 Task: Create a section Speed Racer and in the section, add a milestone Web application firewall (WAF) implementation in the project ConstructTech
Action: Mouse moved to (54, 427)
Screenshot: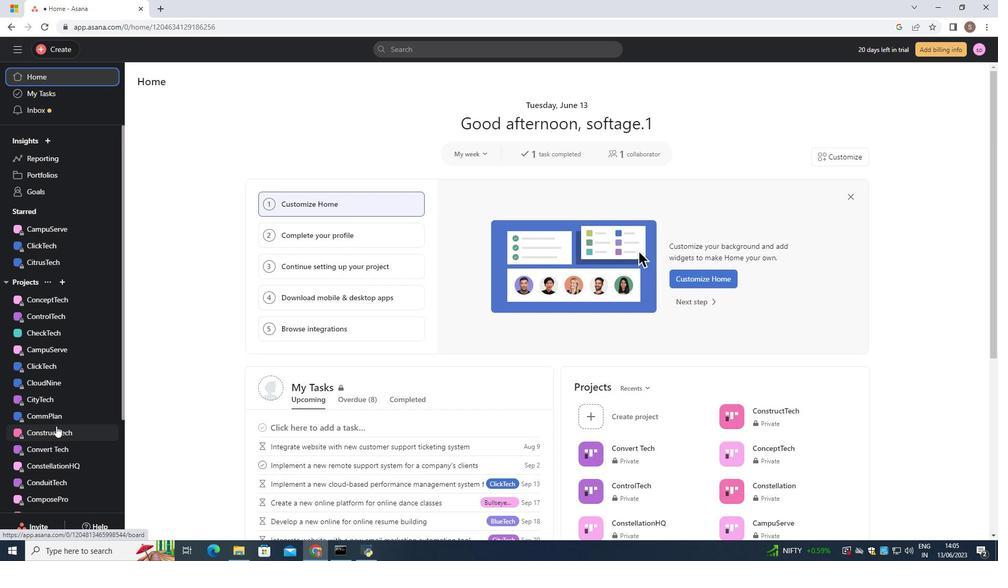 
Action: Mouse pressed left at (54, 427)
Screenshot: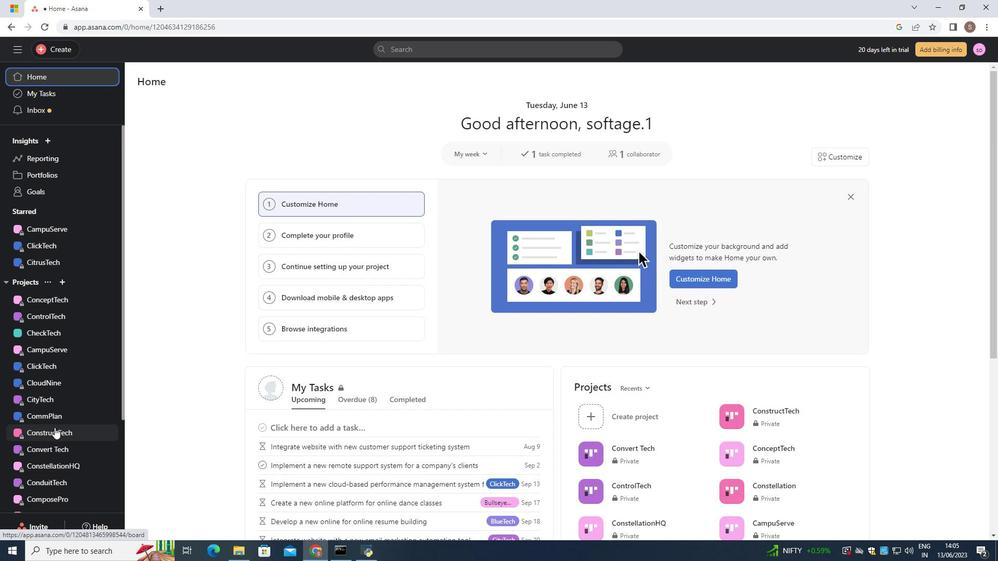 
Action: Mouse moved to (796, 154)
Screenshot: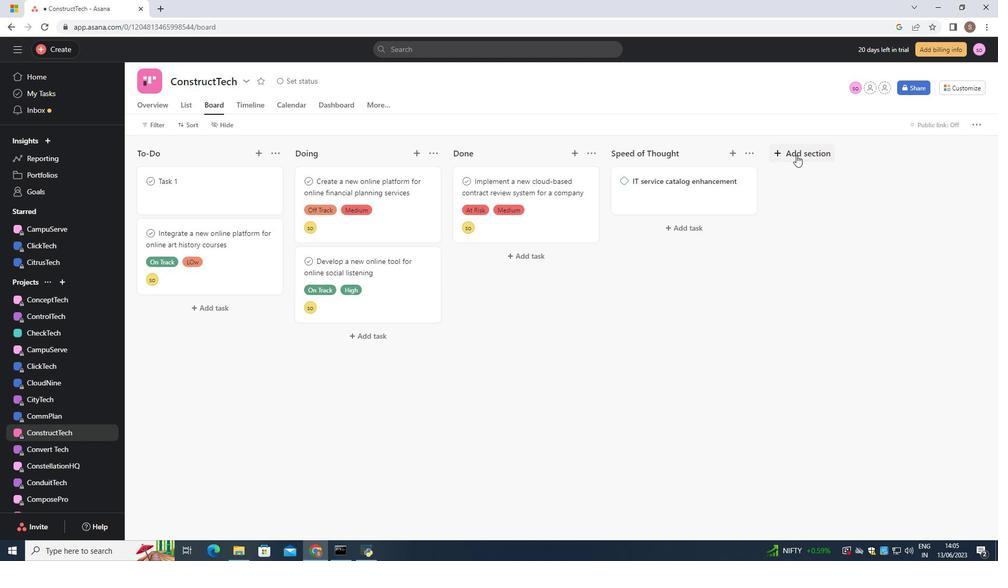 
Action: Mouse pressed left at (796, 154)
Screenshot: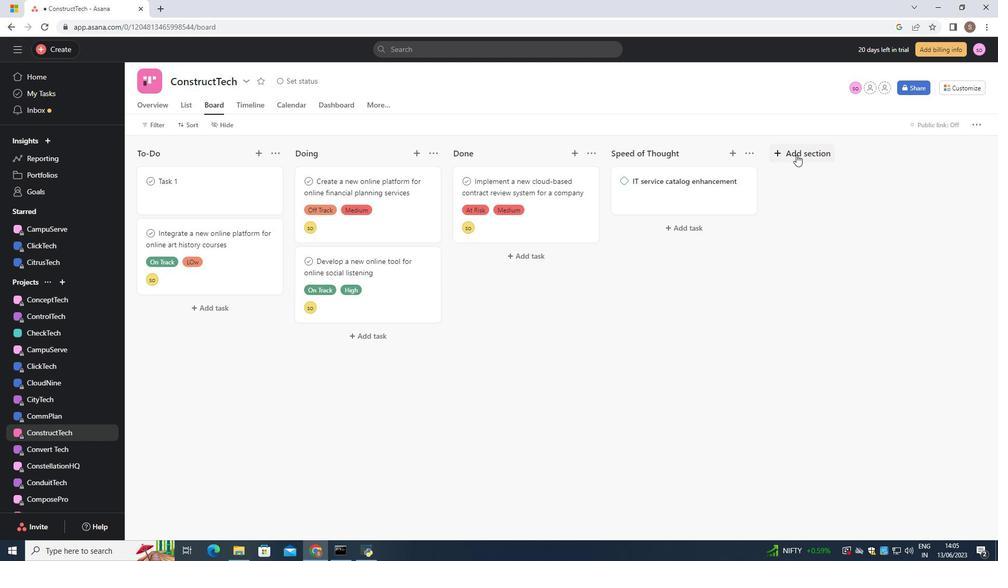 
Action: Mouse moved to (771, 136)
Screenshot: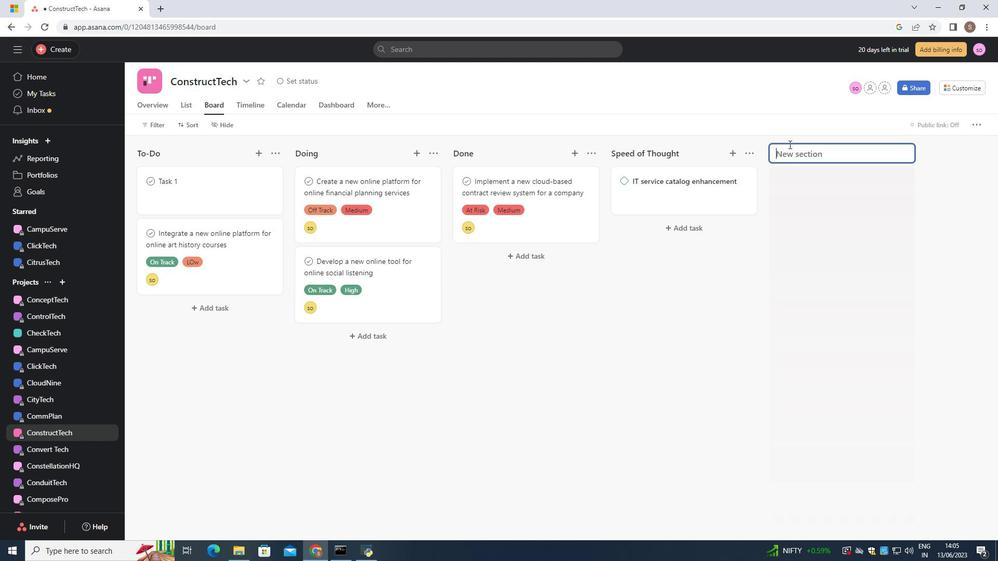 
Action: Key pressed <Key.shift><Key.shift><Key.shift><Key.shift><Key.shift>Speed<Key.space><Key.shift><Key.shift><Key.shift><Key.shift><Key.shift><Key.shift>Racer
Screenshot: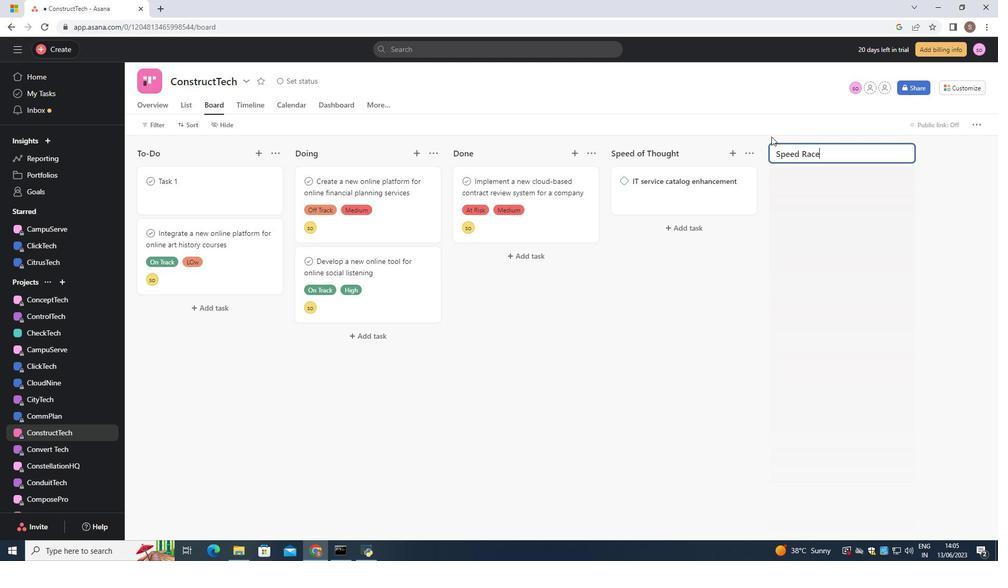 
Action: Mouse moved to (760, 166)
Screenshot: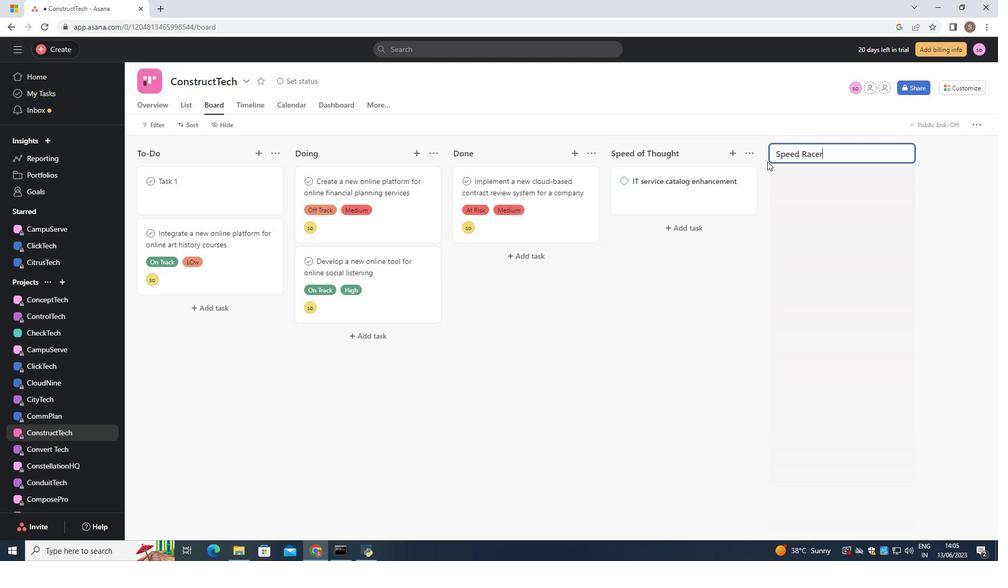 
Action: Key pressed <Key.enter>
Screenshot: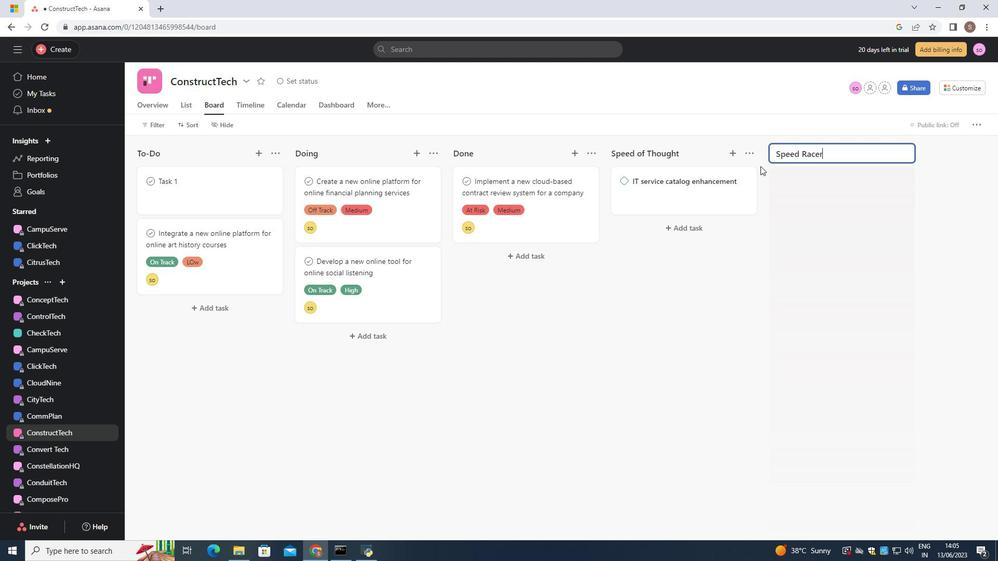 
Action: Mouse moved to (811, 154)
Screenshot: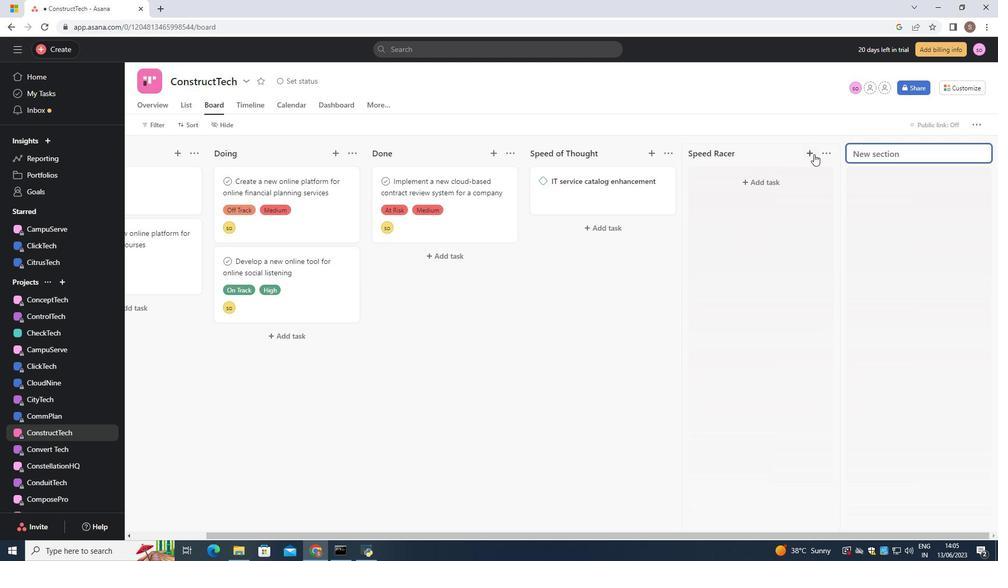 
Action: Mouse pressed left at (811, 154)
Screenshot: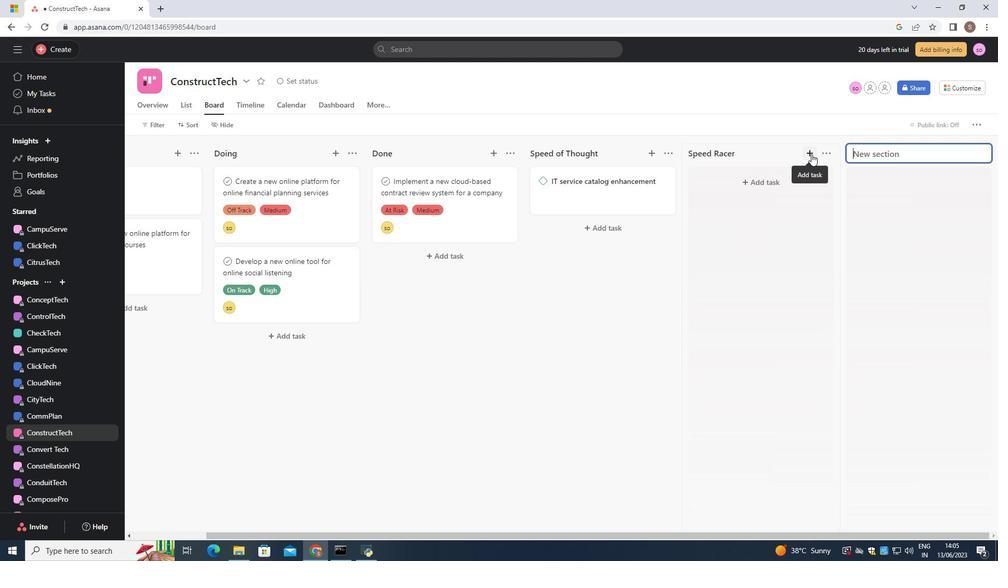 
Action: Mouse moved to (795, 163)
Screenshot: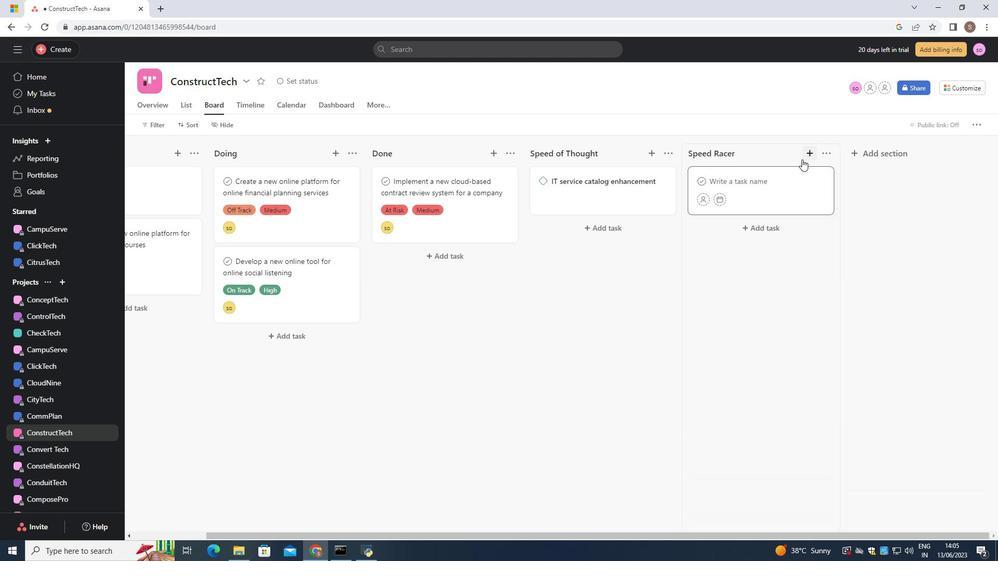 
Action: Key pressed <Key.shift><Key.shift><Key.shift><Key.shift><Key.shift>Web<Key.space>application<Key.space>firewall<Key.space><Key.shift_r><Key.shift_r><Key.shift_r><Key.shift_r>(<Key.shift><Key.shift><Key.shift><Key.shift><Key.shift><Key.shift><Key.shift><Key.shift><Key.shift><Key.shift>W<Key.shift>A<Key.shift><Key.shift><Key.shift><Key.shift><Key.shift><Key.shift>F<Key.shift_r><Key.shift_r>)<Key.space>implementation
Screenshot: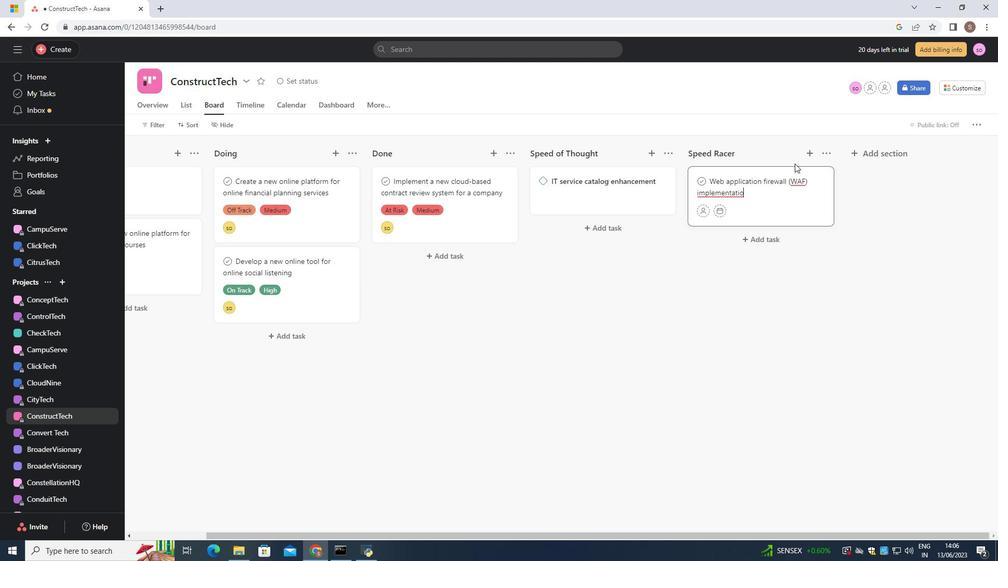 
Action: Mouse moved to (628, 273)
Screenshot: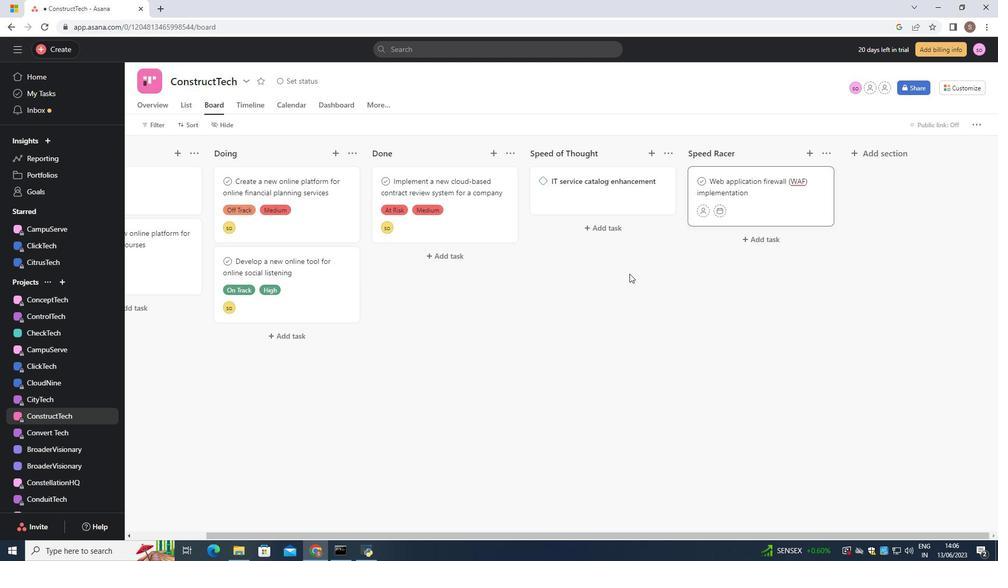 
Action: Key pressed <Key.enter>
Screenshot: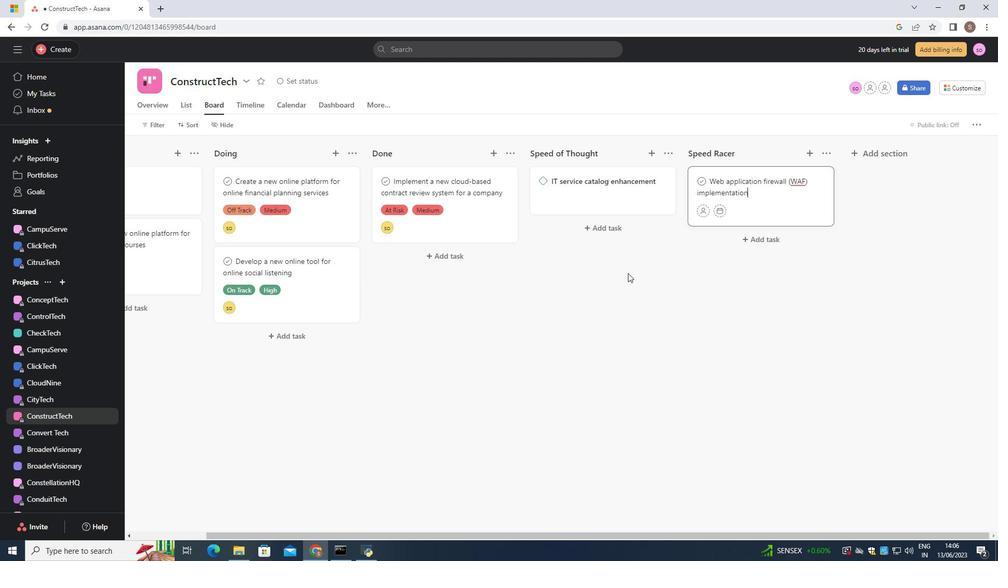 
Action: Mouse moved to (759, 204)
Screenshot: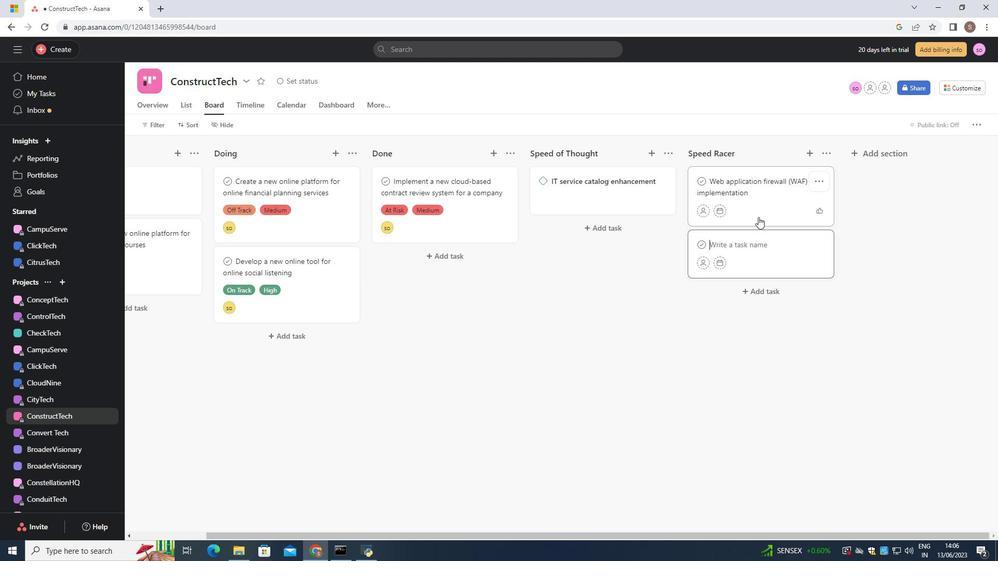 
Action: Mouse pressed left at (759, 204)
Screenshot: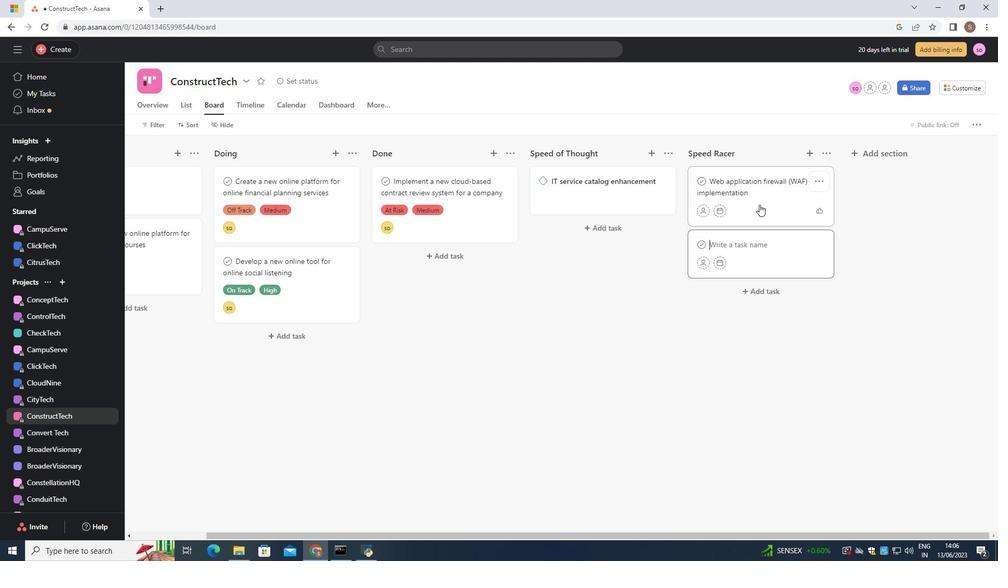 
Action: Mouse moved to (961, 128)
Screenshot: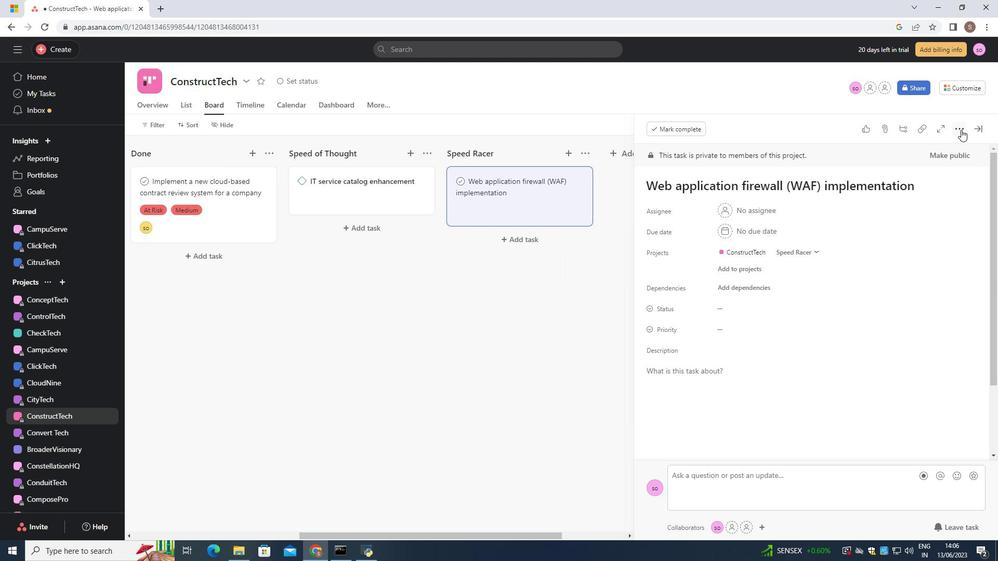 
Action: Mouse pressed left at (961, 128)
Screenshot: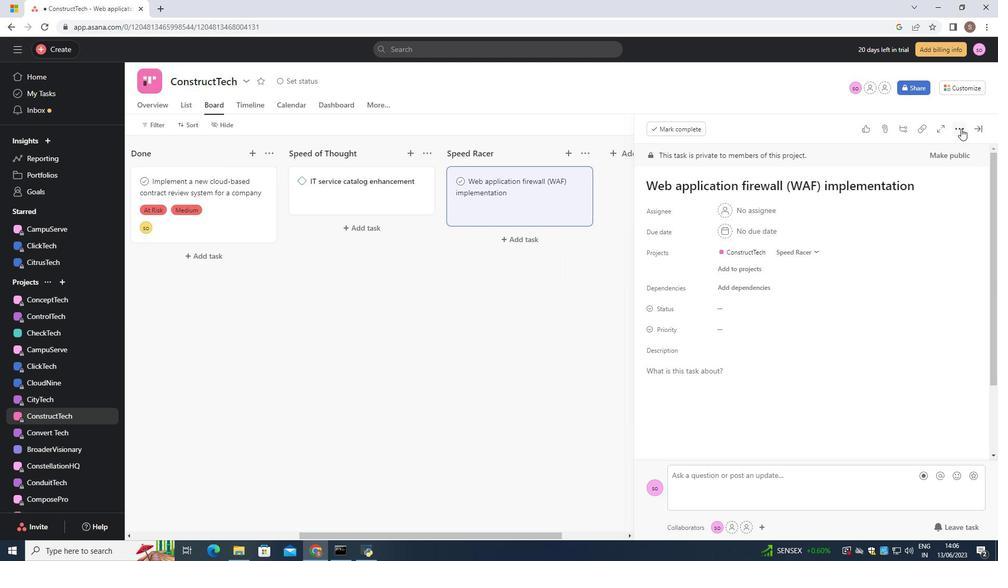 
Action: Mouse moved to (911, 170)
Screenshot: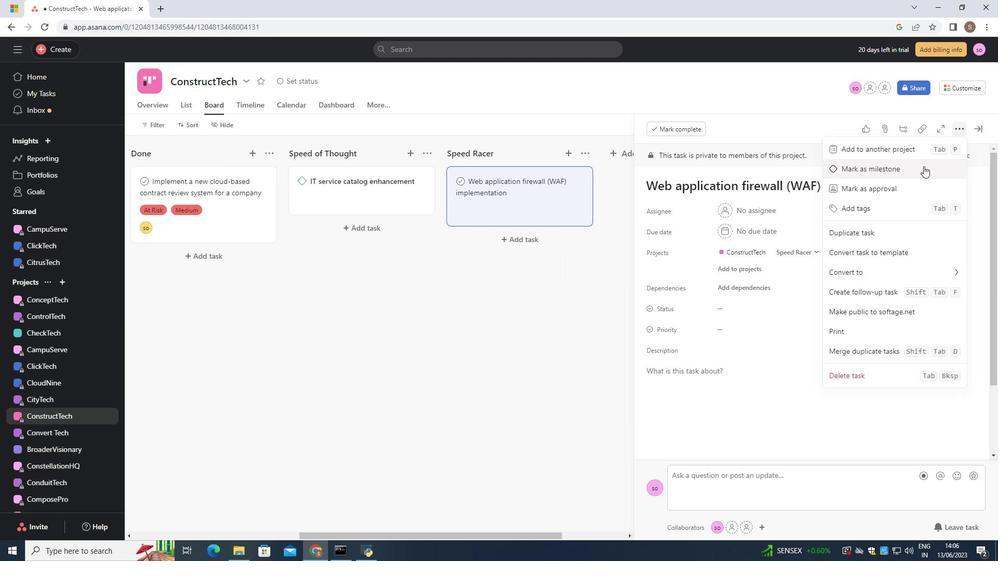 
Action: Mouse pressed left at (911, 170)
Screenshot: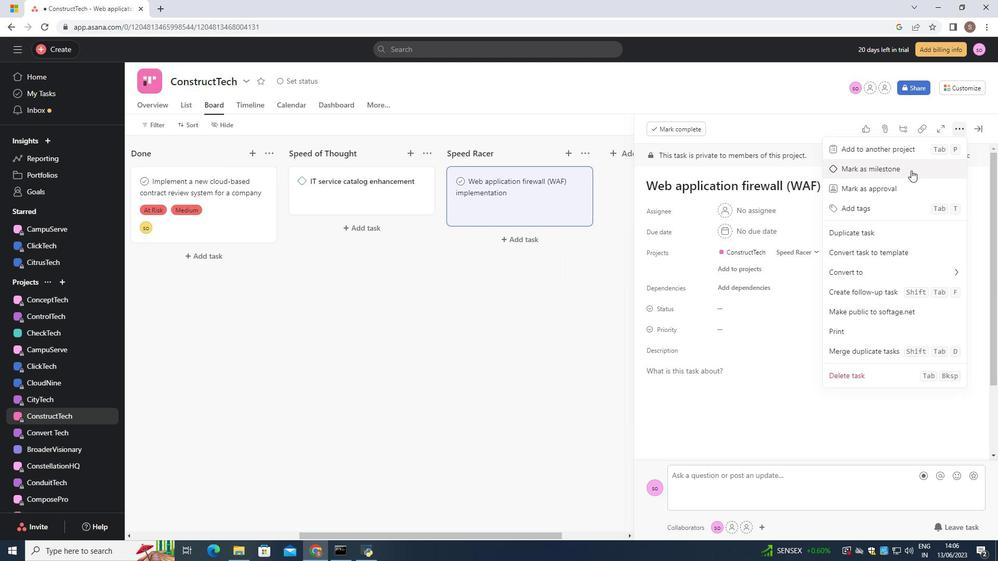 
Action: Mouse moved to (911, 170)
Screenshot: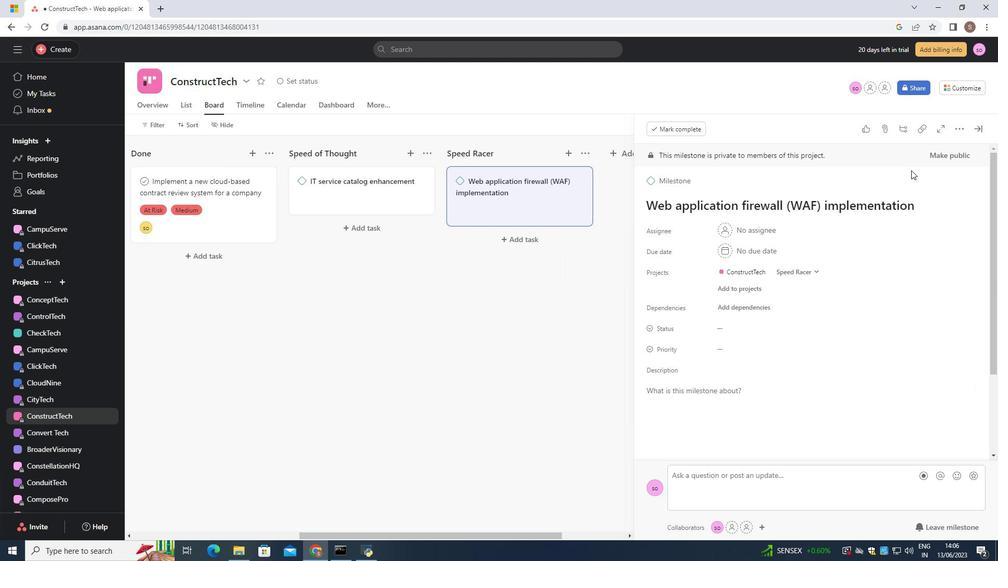 
